 Task: Write the Fax "011-44-20-12345678" Under New Vendor in New Bill.
Action: Mouse moved to (93, 12)
Screenshot: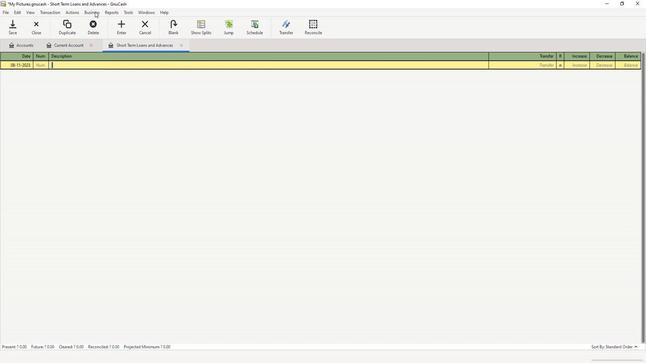 
Action: Mouse pressed left at (93, 12)
Screenshot: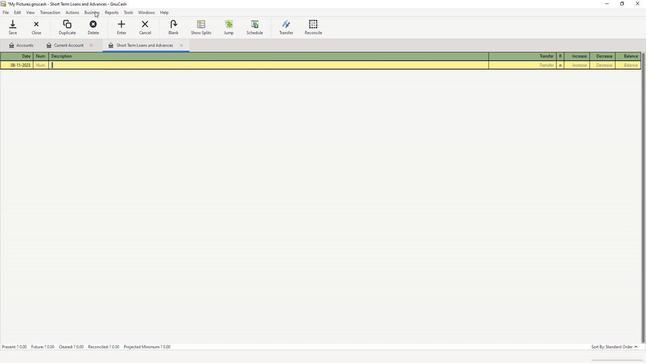 
Action: Mouse moved to (103, 28)
Screenshot: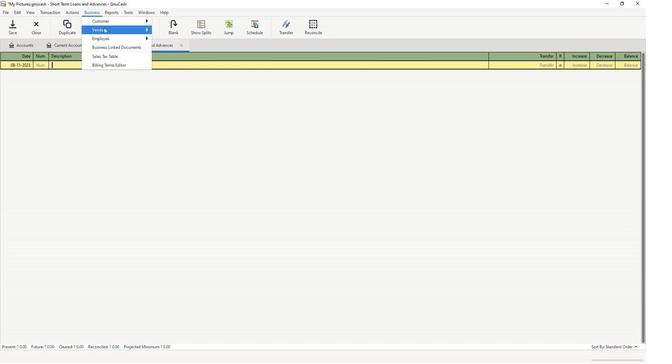 
Action: Mouse pressed left at (103, 28)
Screenshot: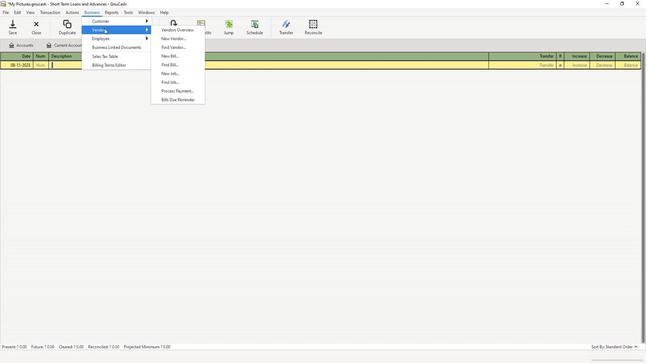 
Action: Mouse moved to (170, 57)
Screenshot: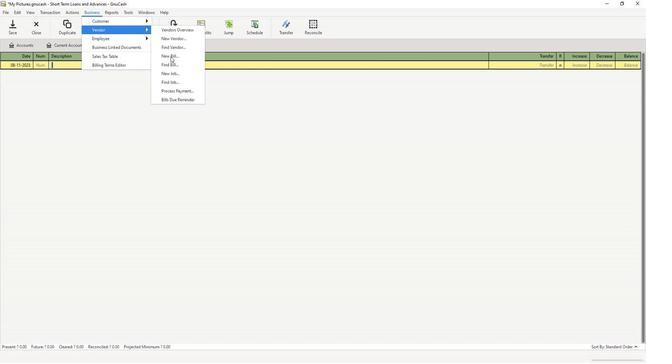 
Action: Mouse pressed left at (170, 57)
Screenshot: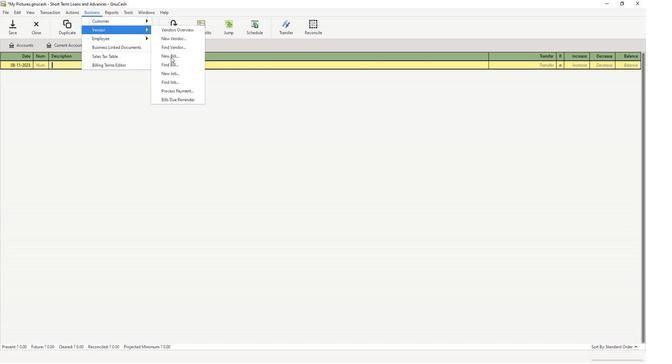 
Action: Mouse moved to (368, 172)
Screenshot: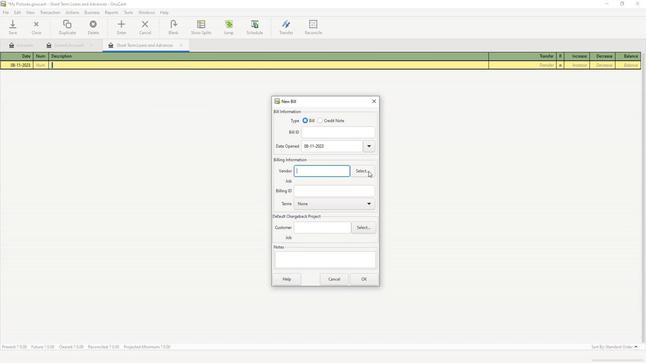 
Action: Mouse pressed left at (368, 172)
Screenshot: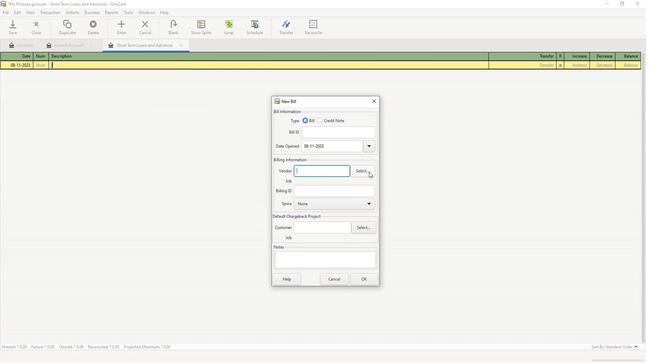 
Action: Mouse moved to (341, 240)
Screenshot: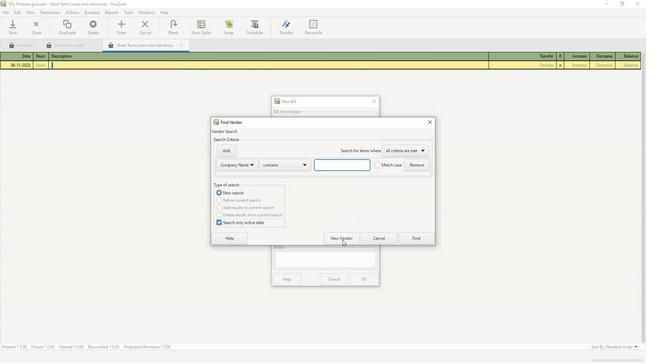 
Action: Mouse pressed left at (341, 240)
Screenshot: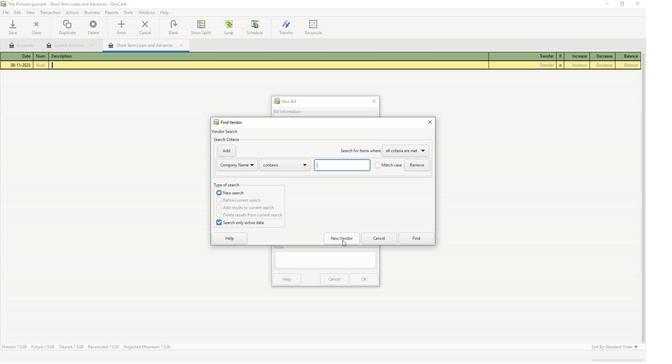 
Action: Mouse moved to (308, 240)
Screenshot: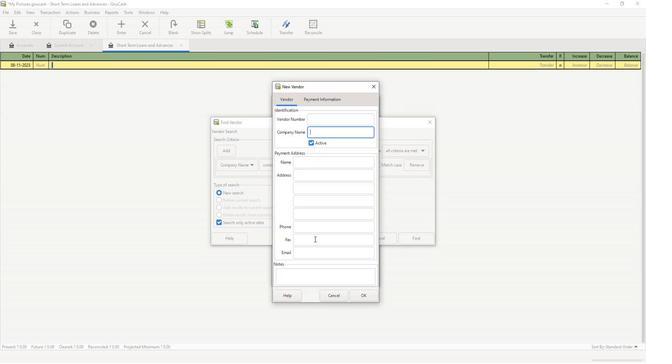 
Action: Mouse pressed left at (308, 240)
Screenshot: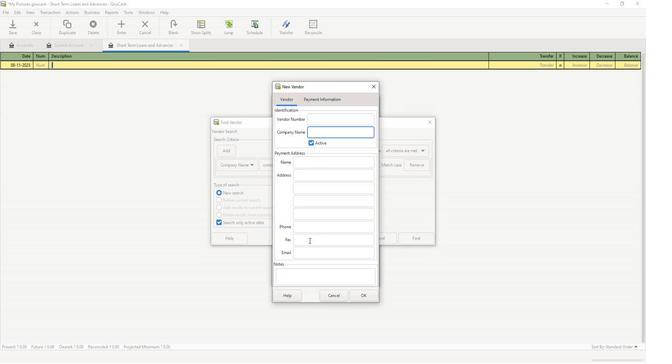 
Action: Key pressed 011-44-20-12345678
Screenshot: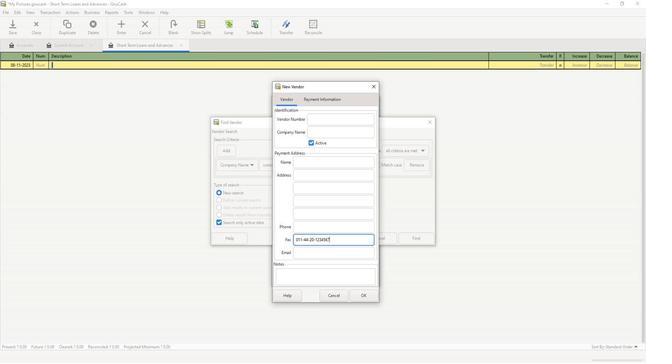 
Action: Mouse moved to (361, 298)
Screenshot: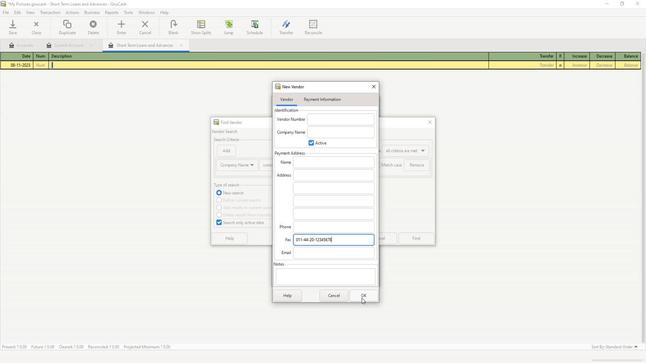 
